 Task: Locate the nearest public gardens to Washington, DC, and Baltimore, Maryland.
Action: Mouse moved to (141, 105)
Screenshot: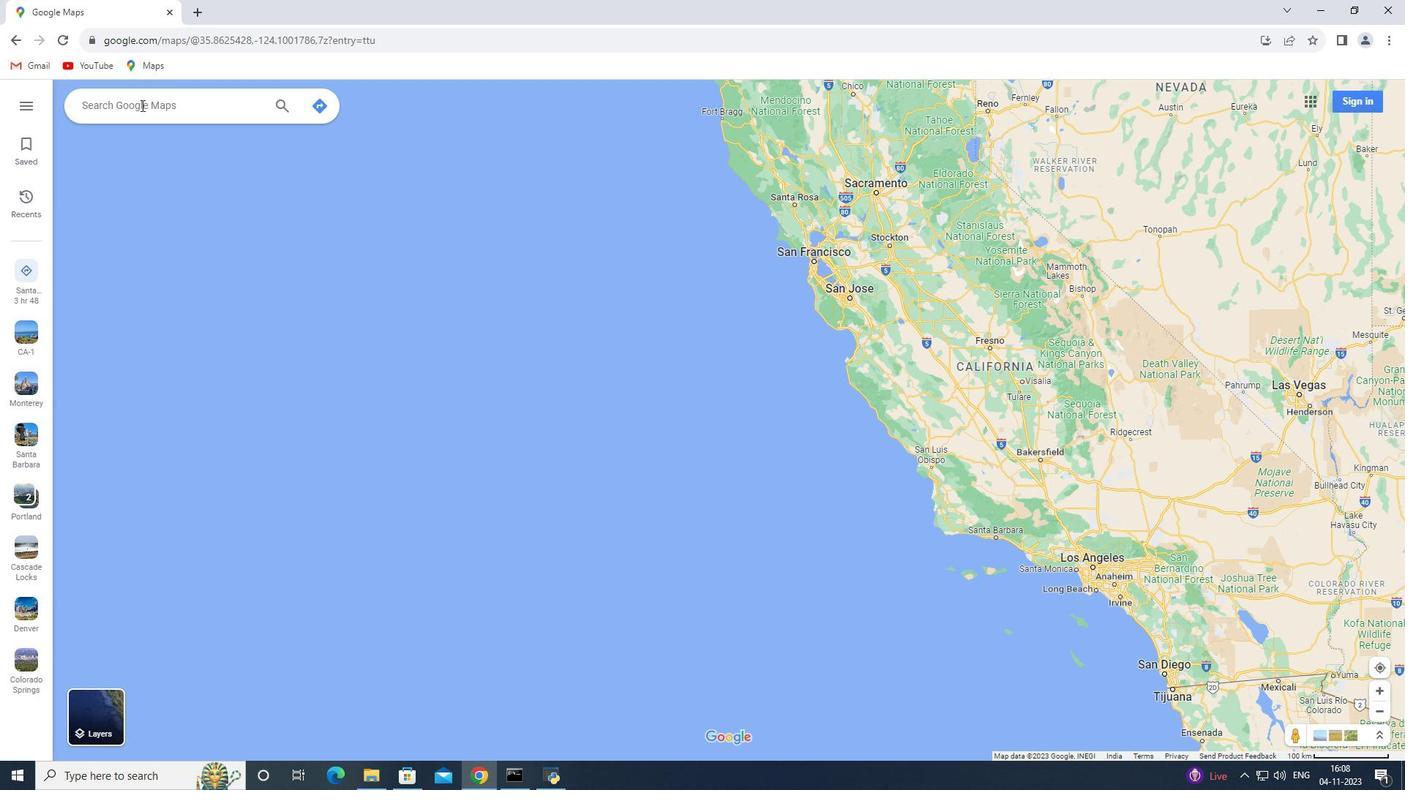 
Action: Mouse pressed left at (141, 105)
Screenshot: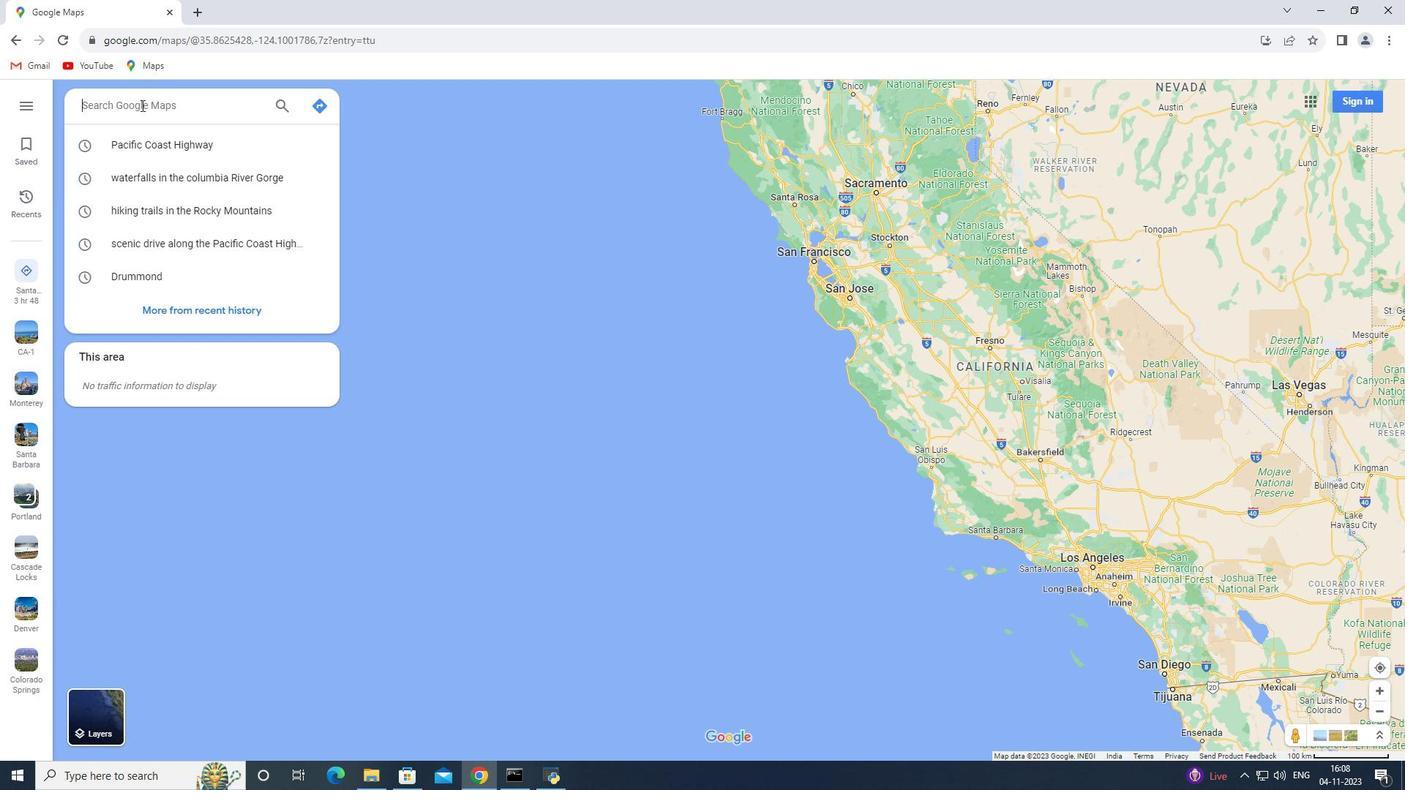 
Action: Key pressed <Key.shift>Washington,<Key.space><Key.shift>D<Key.shift>C
Screenshot: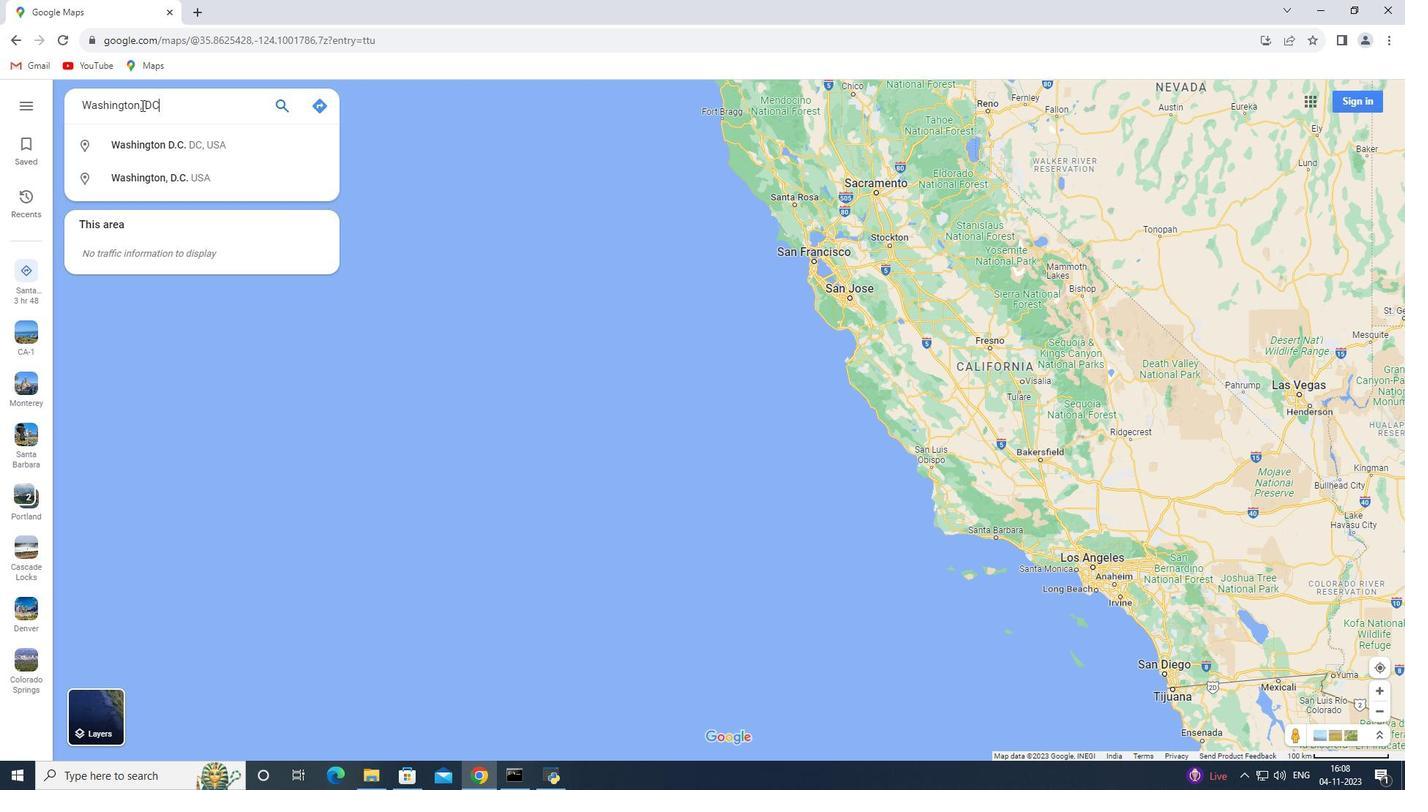 
Action: Mouse moved to (141, 118)
Screenshot: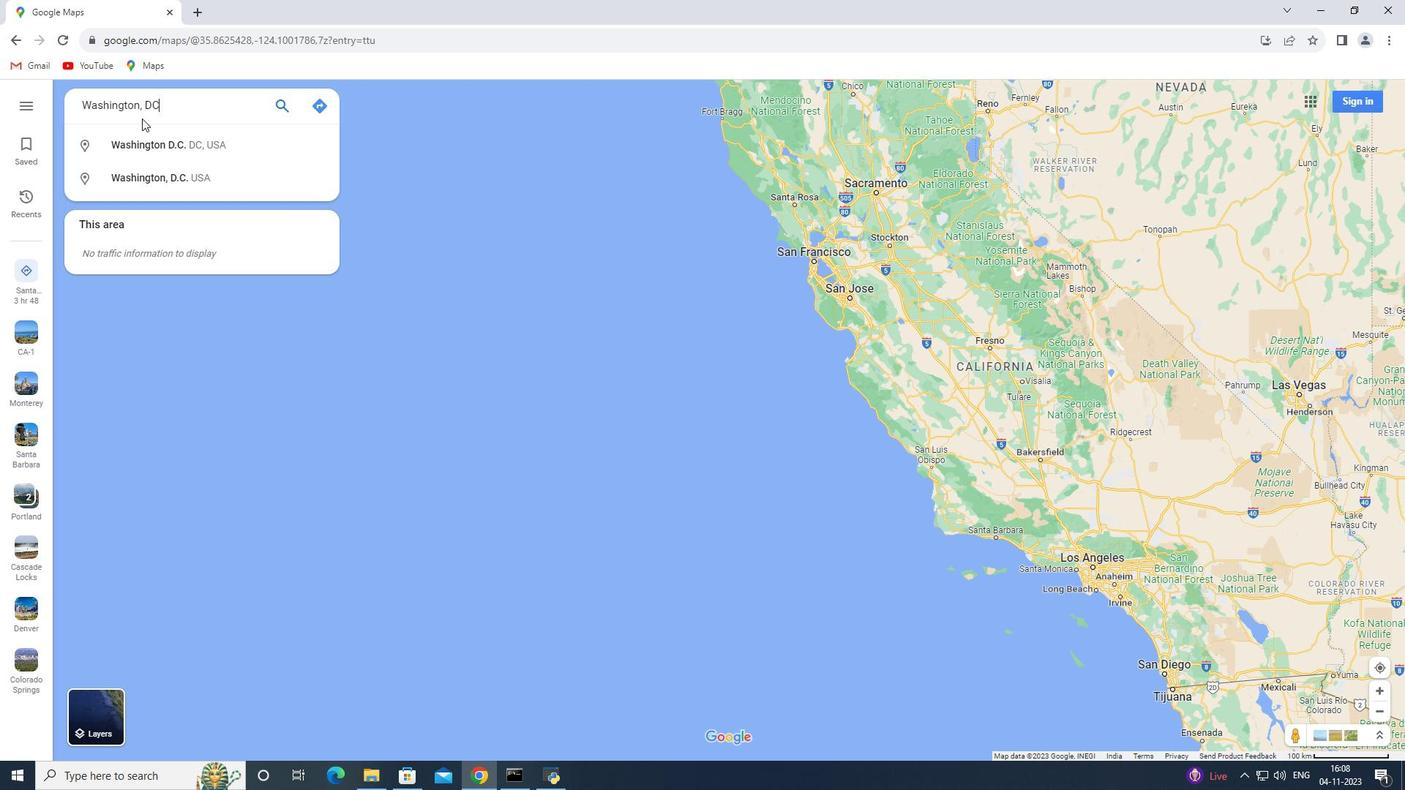 
Action: Key pressed <Key.enter>
Screenshot: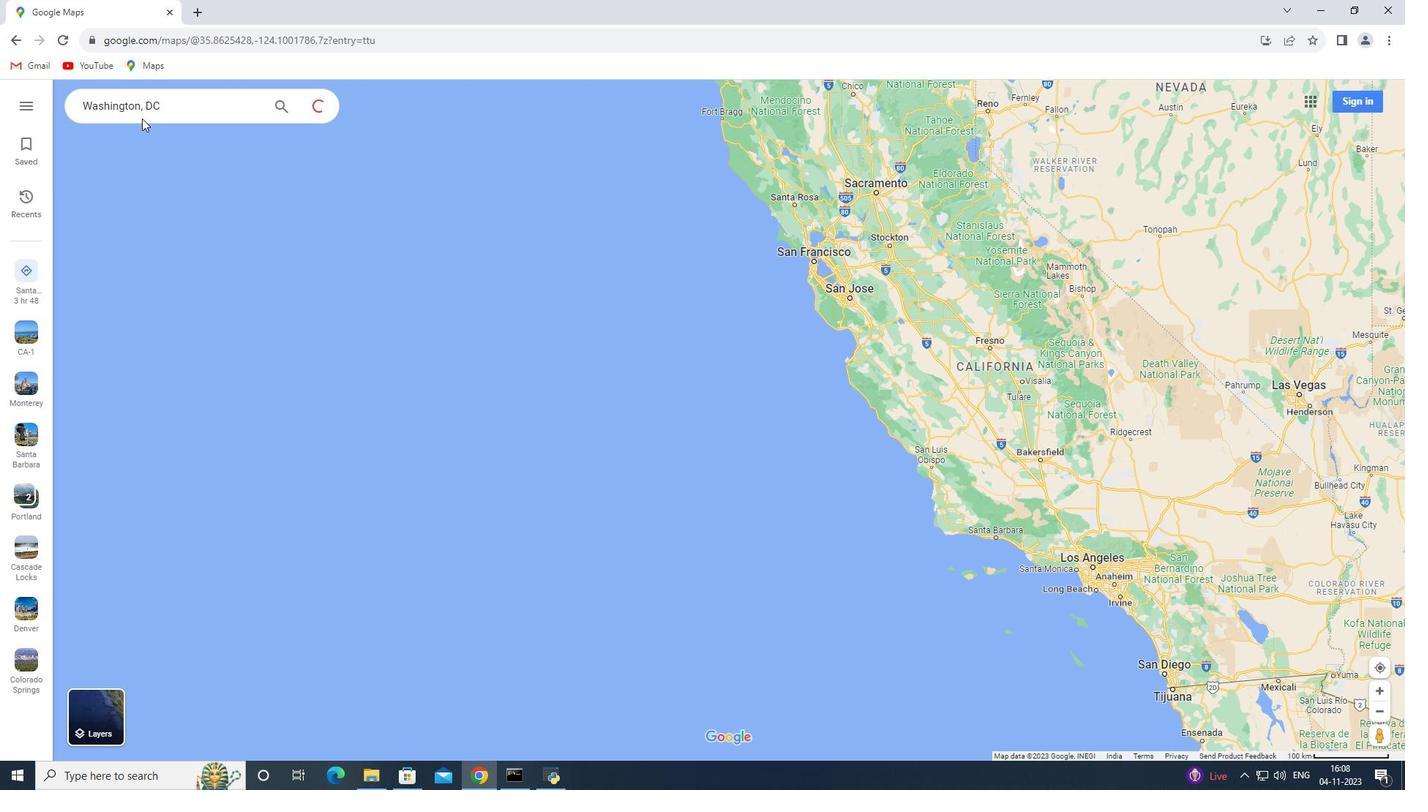 
Action: Mouse moved to (195, 354)
Screenshot: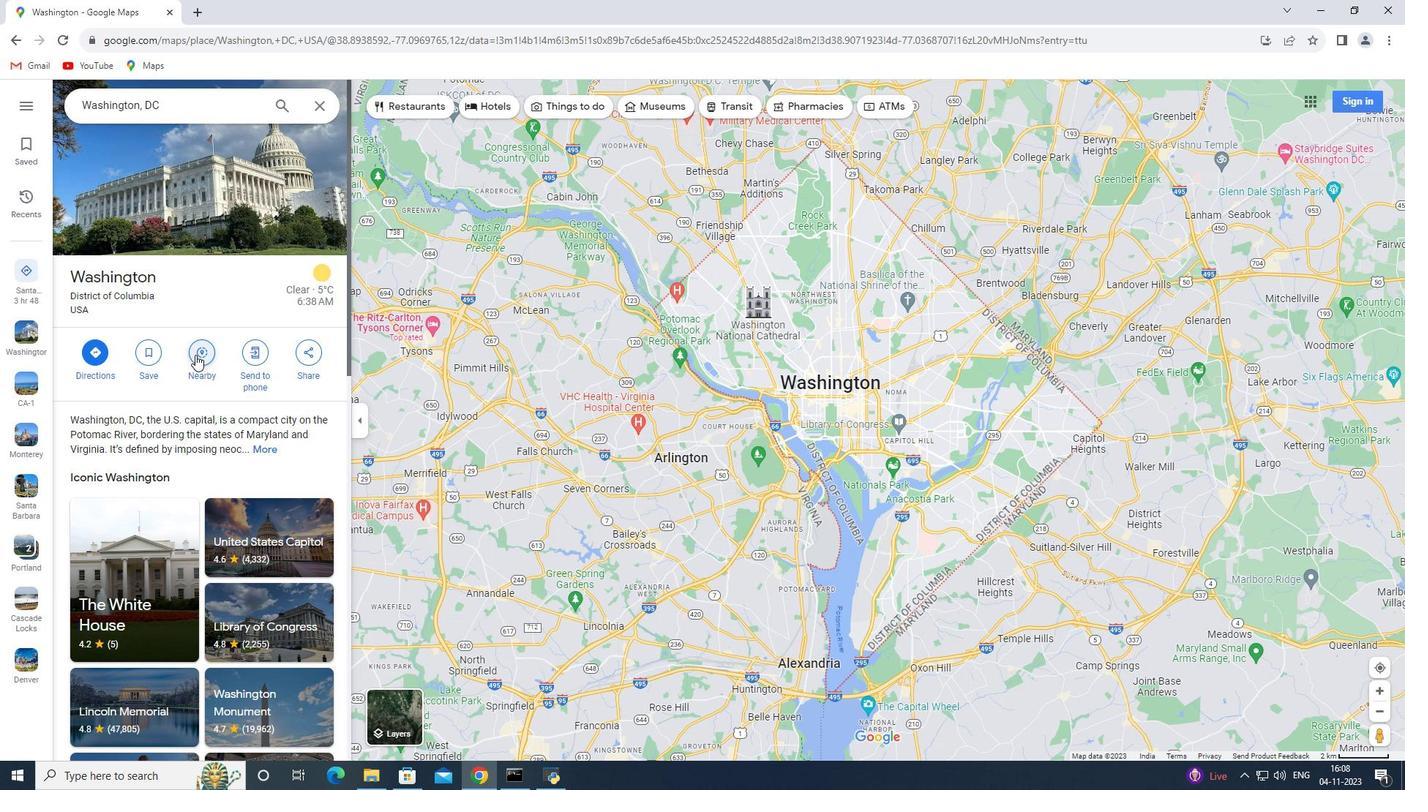 
Action: Mouse pressed left at (195, 354)
Screenshot: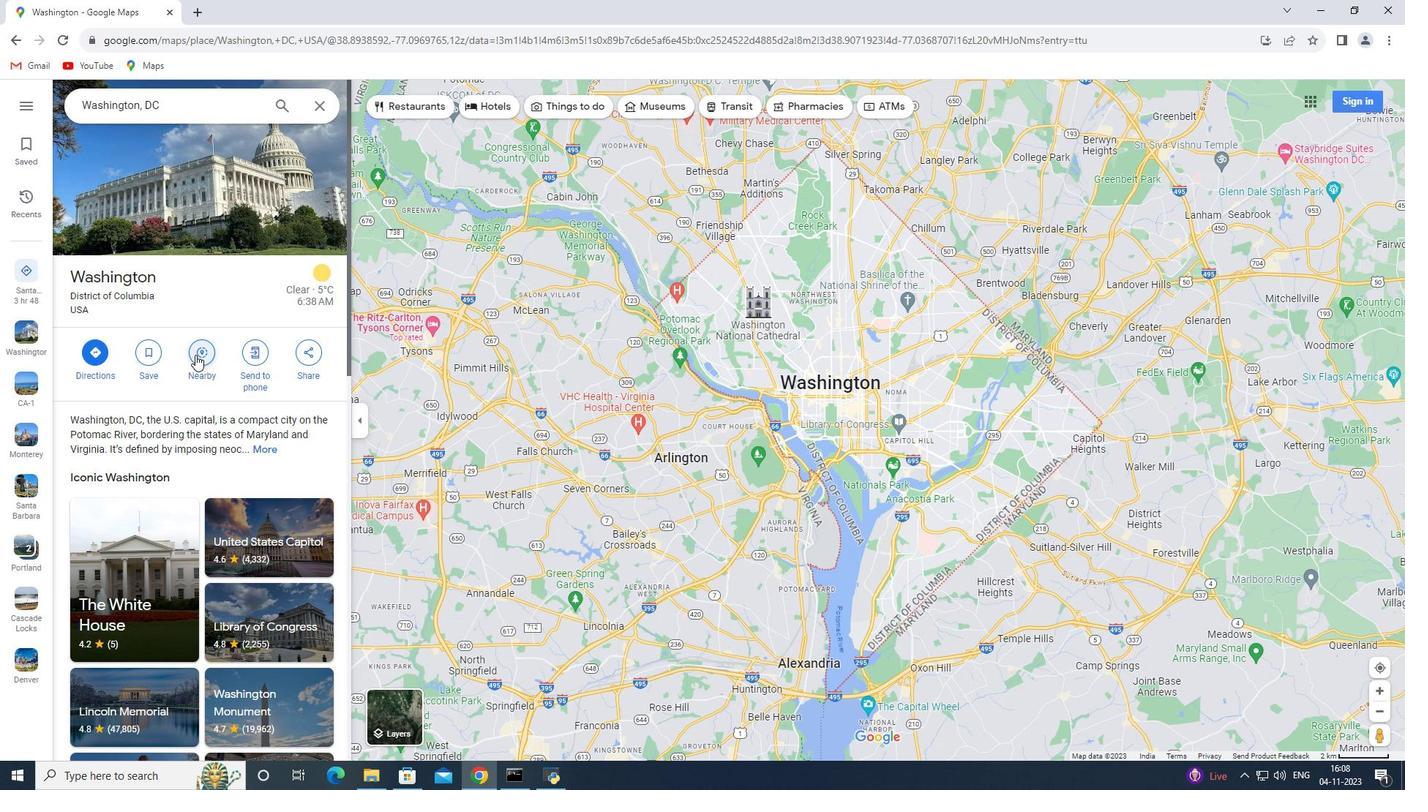 
Action: Key pressed public<Key.space>gardens<Key.enter>
Screenshot: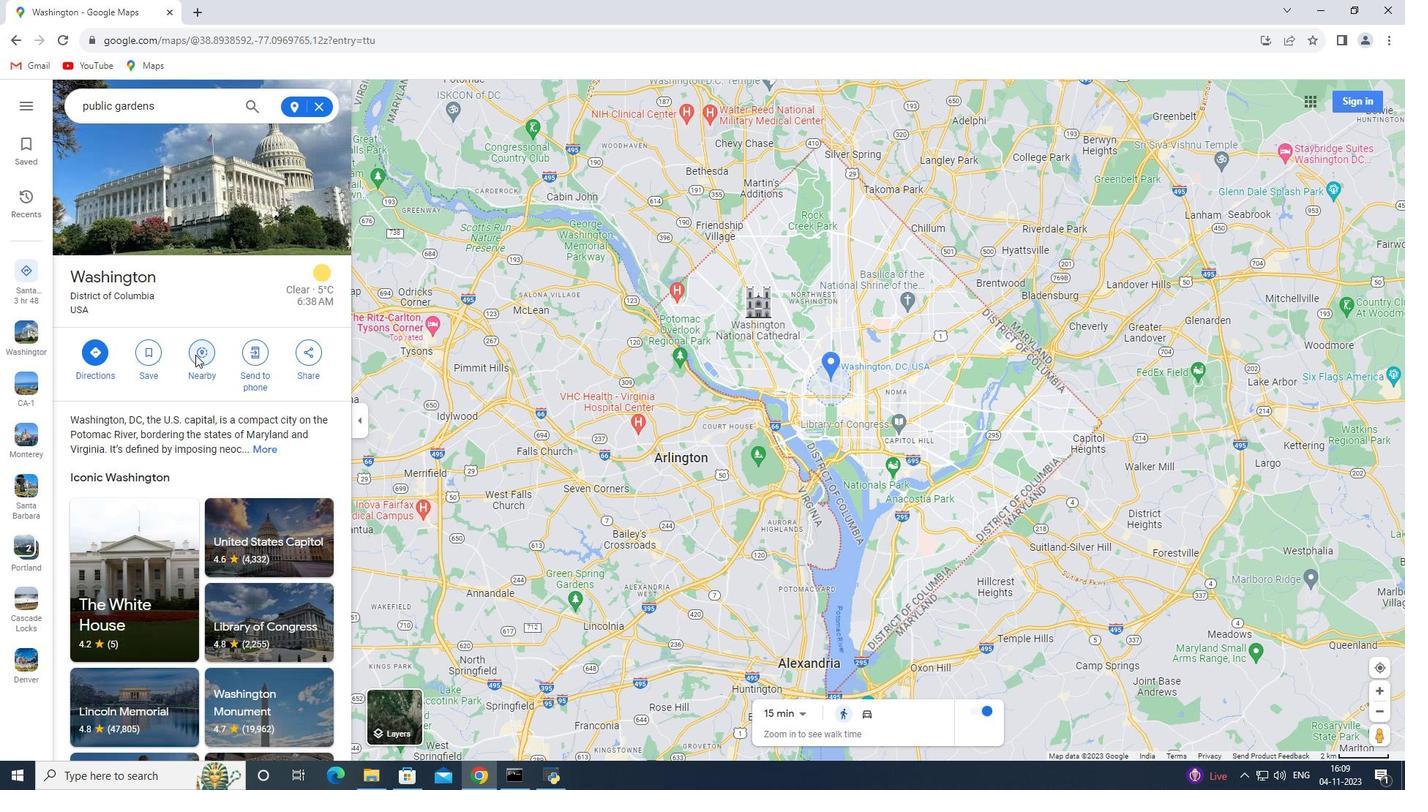 
Action: Mouse moved to (314, 106)
Screenshot: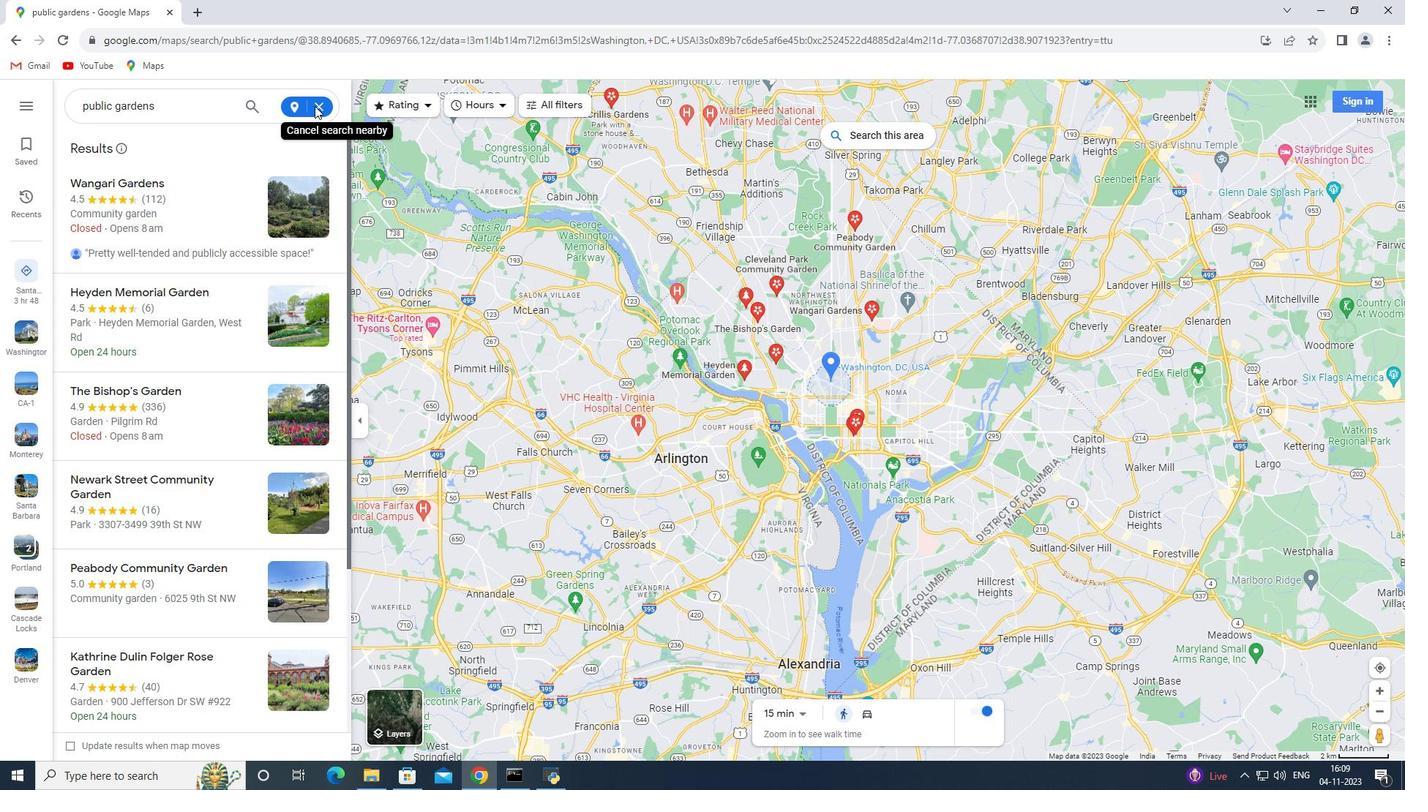 
Action: Mouse pressed left at (314, 106)
Screenshot: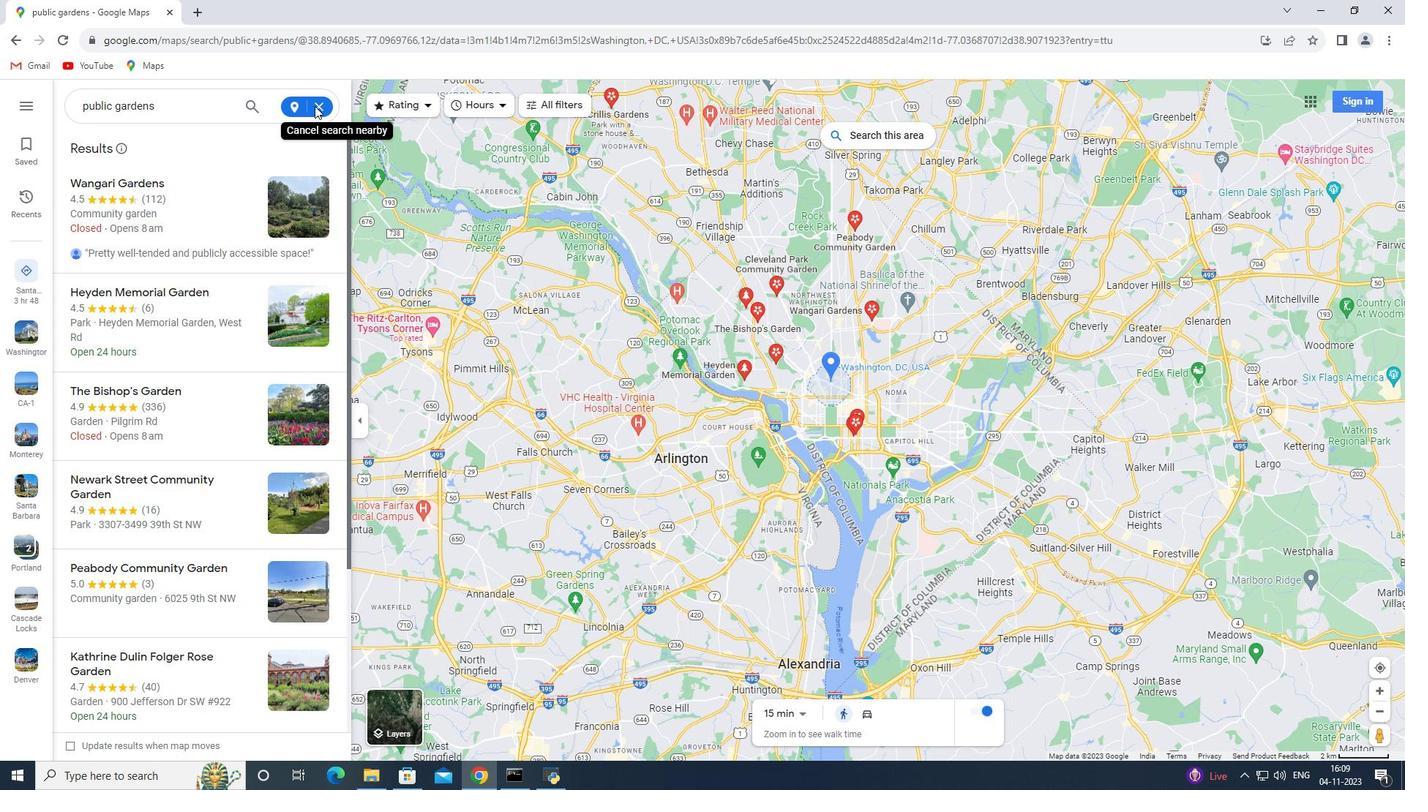 
Action: Mouse moved to (314, 108)
Screenshot: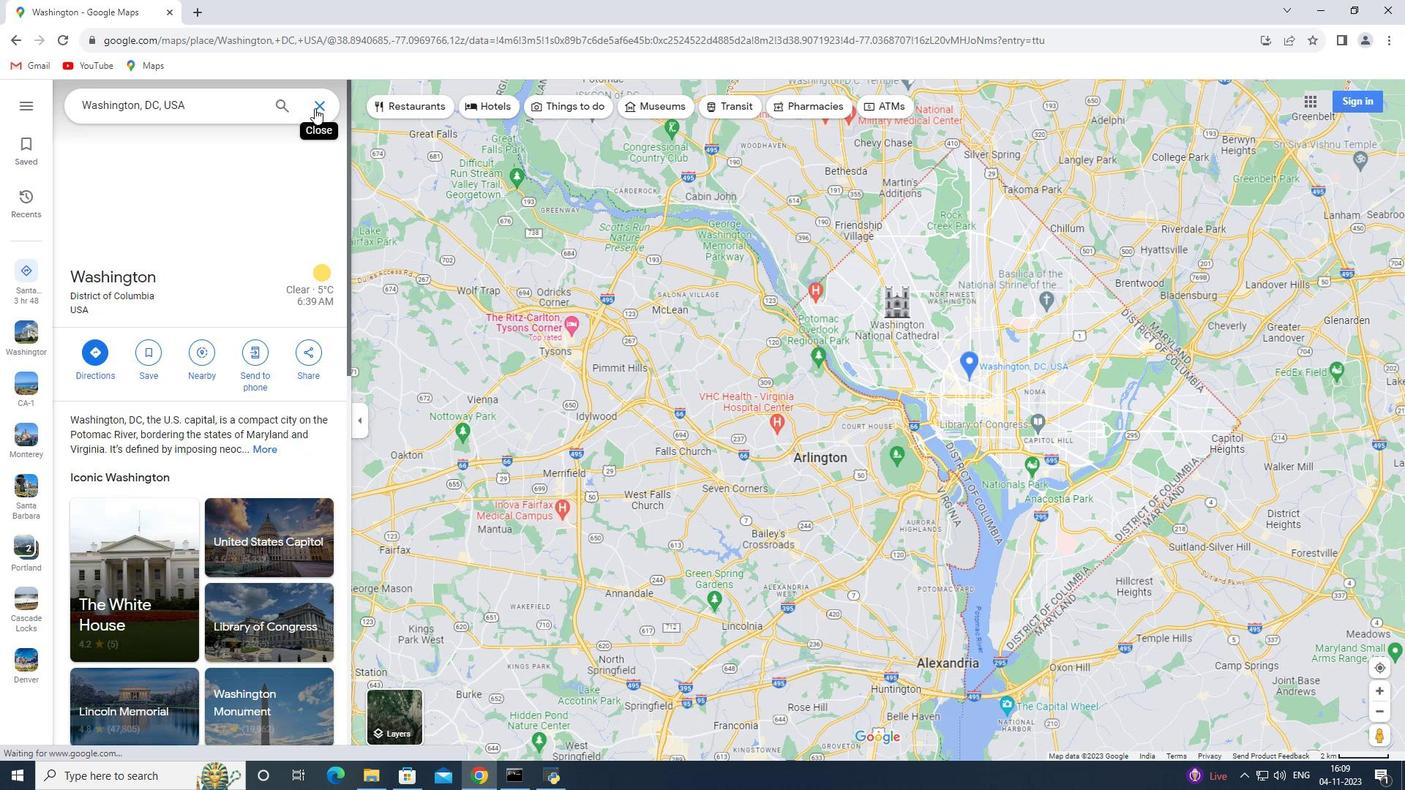 
Action: Mouse pressed left at (314, 108)
Screenshot: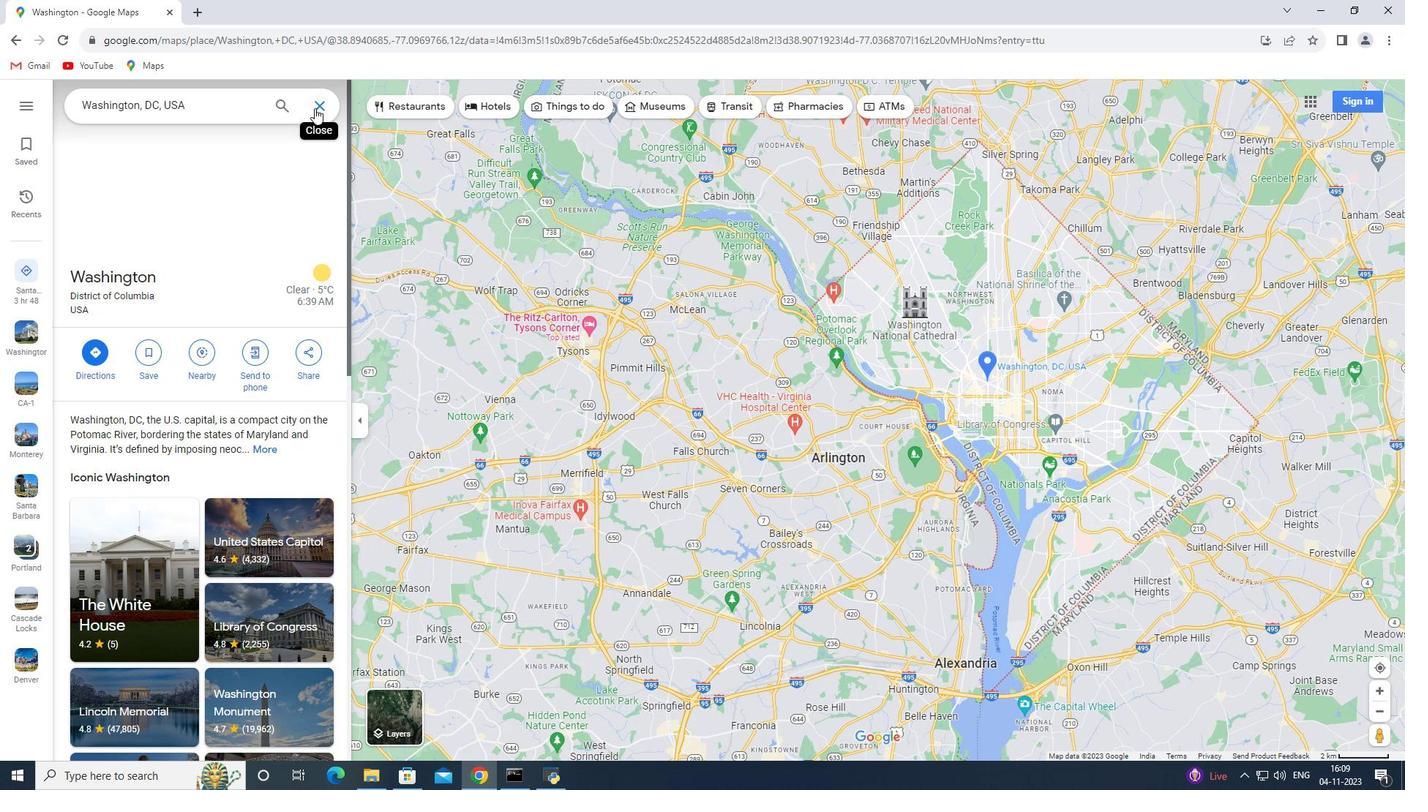 
Action: Key pressed <Key.shift>Baltimore,<Key.space><Key.shift>Maryland<Key.enter>
Screenshot: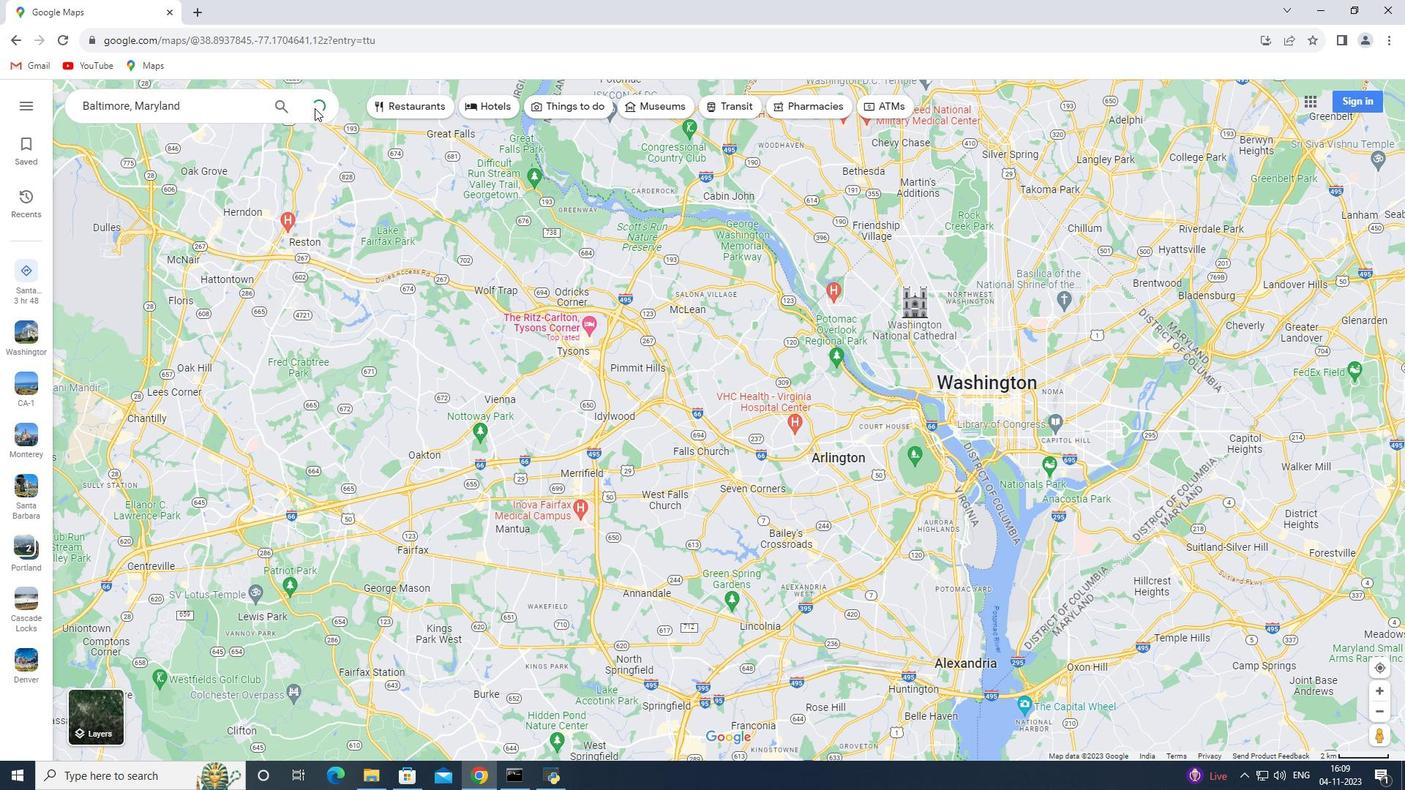 
Action: Mouse moved to (211, 356)
Screenshot: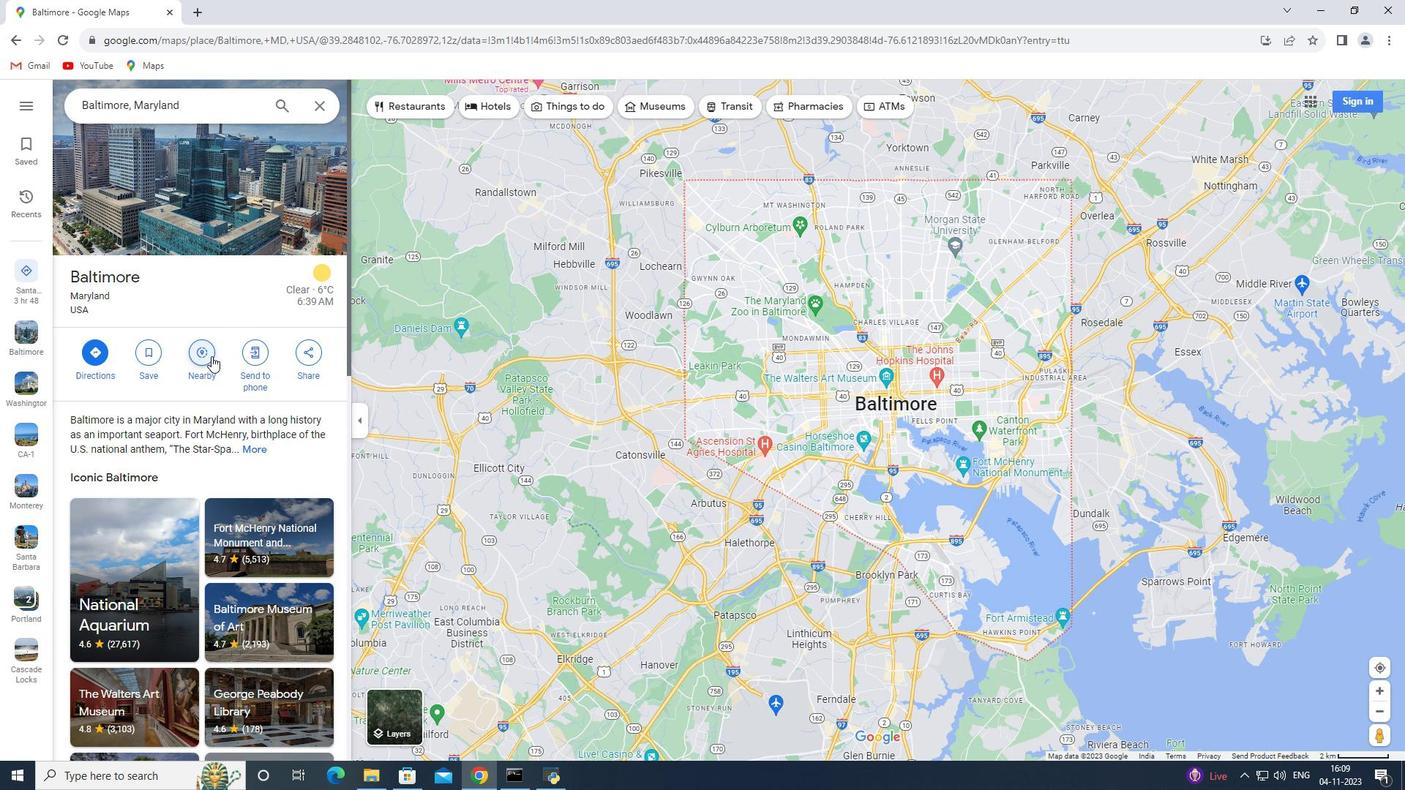 
Action: Mouse pressed left at (211, 356)
Screenshot: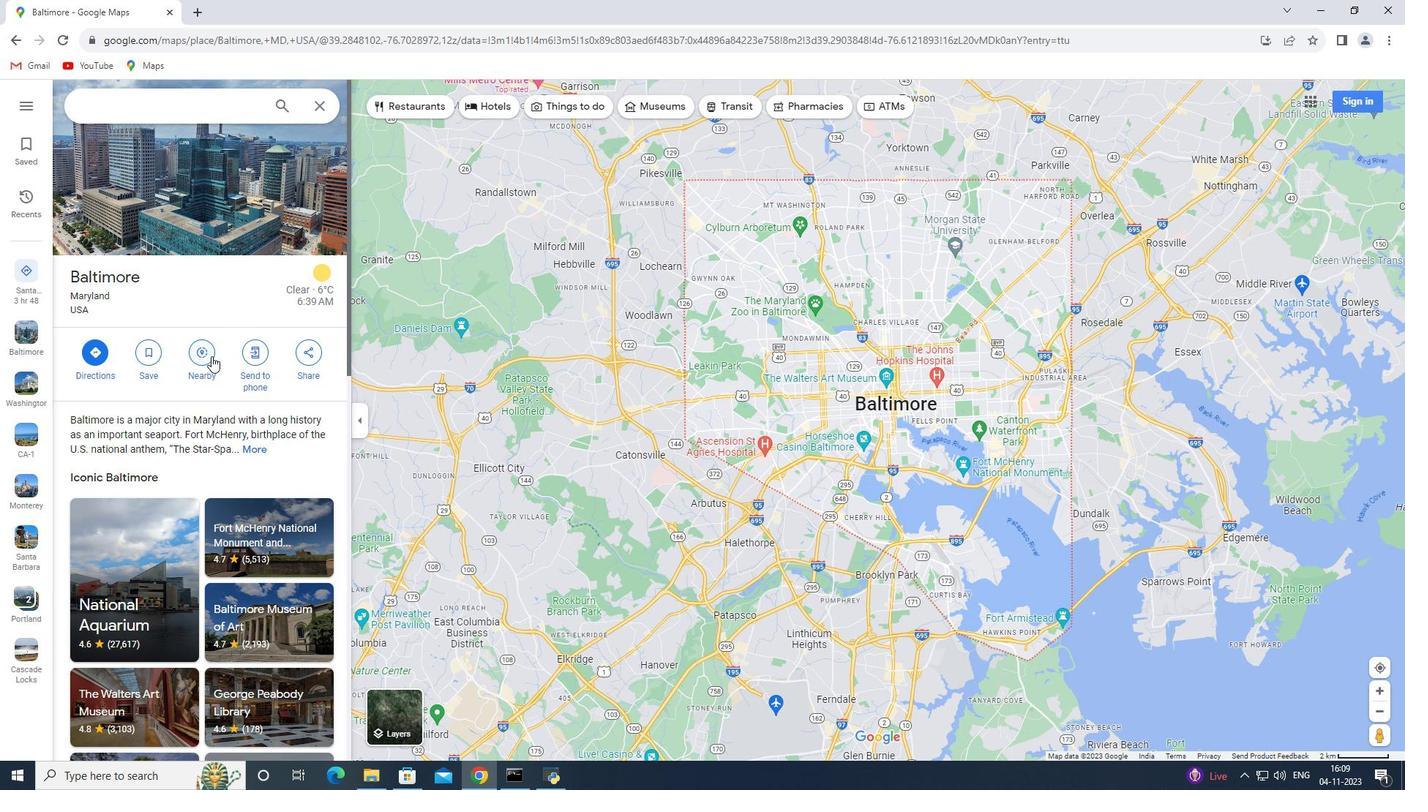 
Action: Key pressed public<Key.space>gardens<Key.enter>
Screenshot: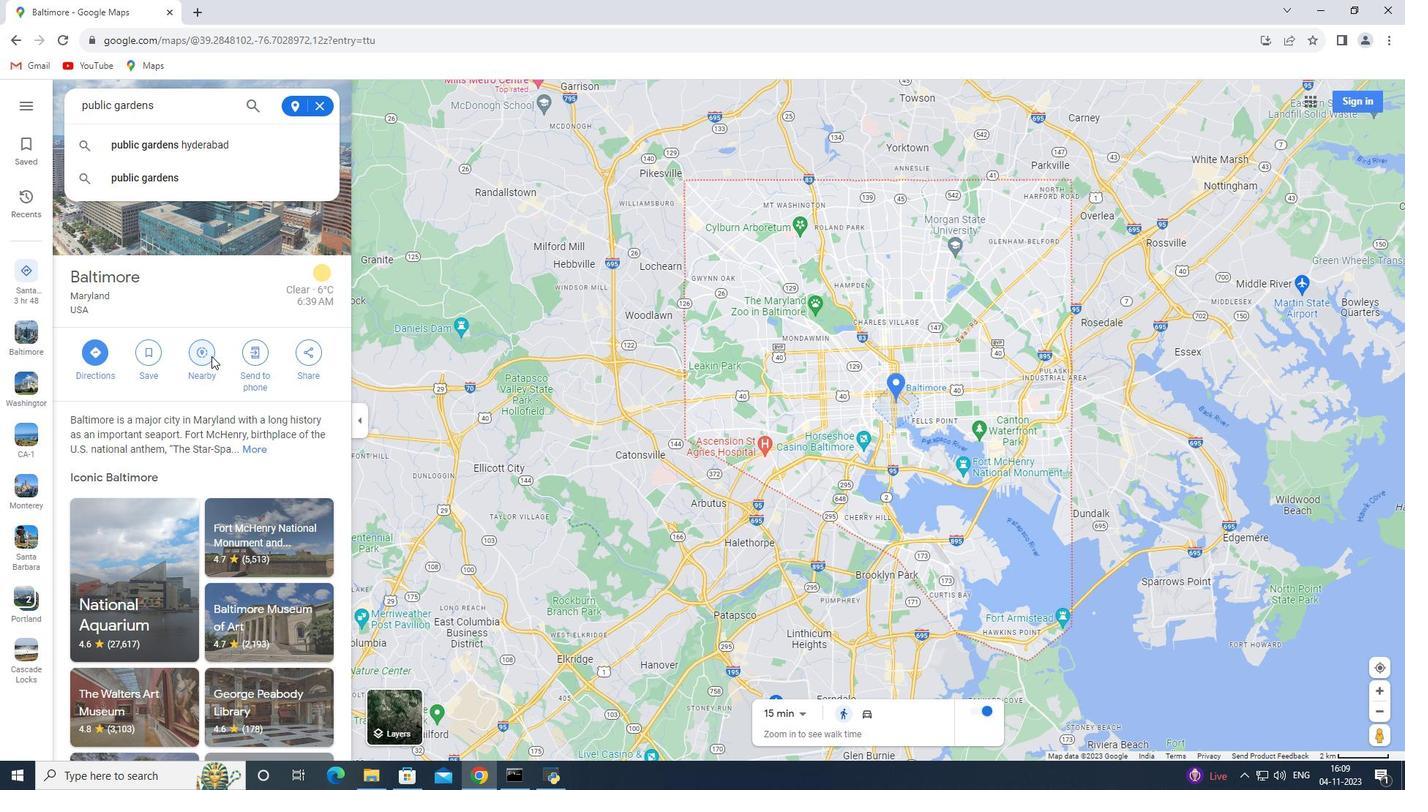 
